 Task: Change the TLS cipher priorities to "Normal".
Action: Mouse moved to (95, 13)
Screenshot: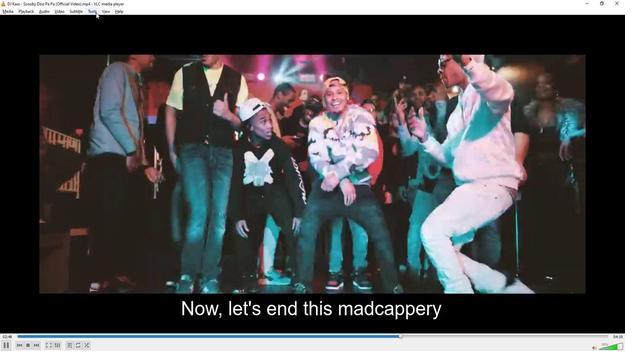 
Action: Mouse pressed left at (95, 13)
Screenshot: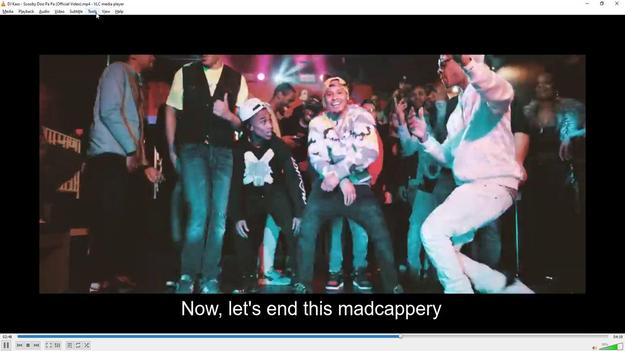 
Action: Mouse moved to (125, 89)
Screenshot: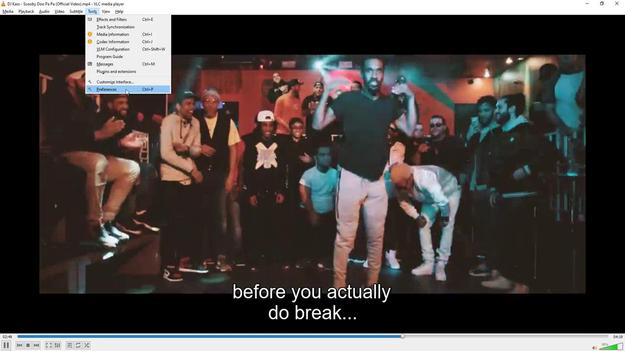 
Action: Mouse pressed left at (125, 89)
Screenshot: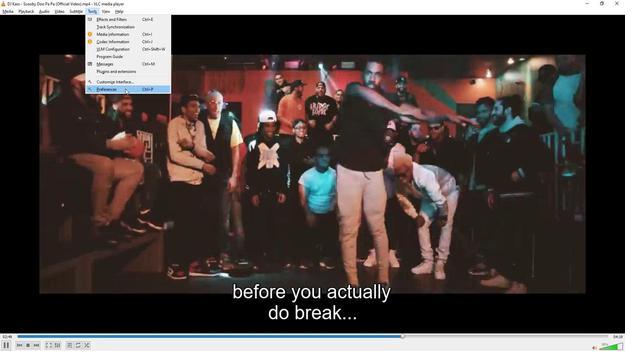 
Action: Mouse moved to (176, 274)
Screenshot: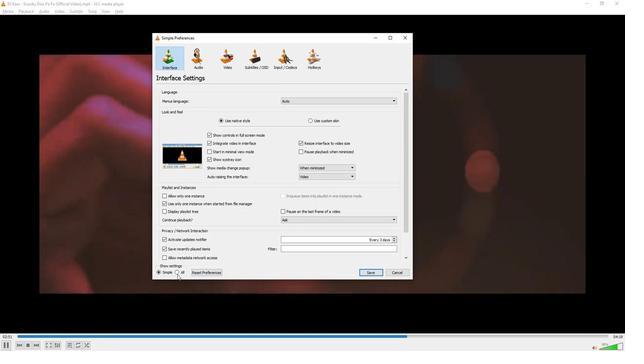 
Action: Mouse pressed left at (176, 274)
Screenshot: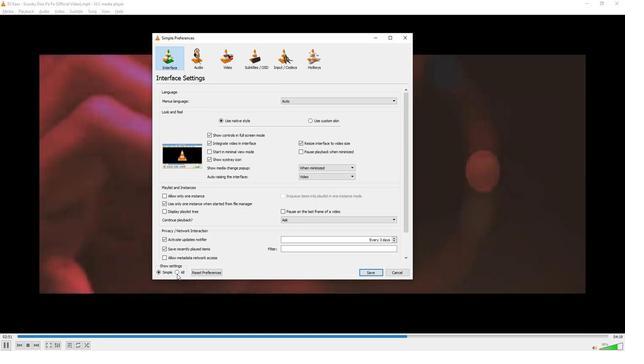 
Action: Mouse moved to (226, 81)
Screenshot: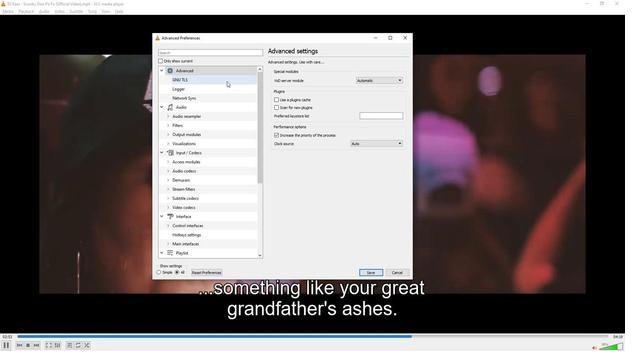 
Action: Mouse pressed left at (226, 81)
Screenshot: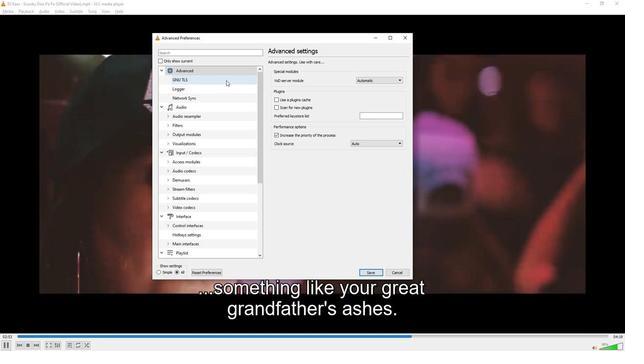 
Action: Mouse moved to (348, 90)
Screenshot: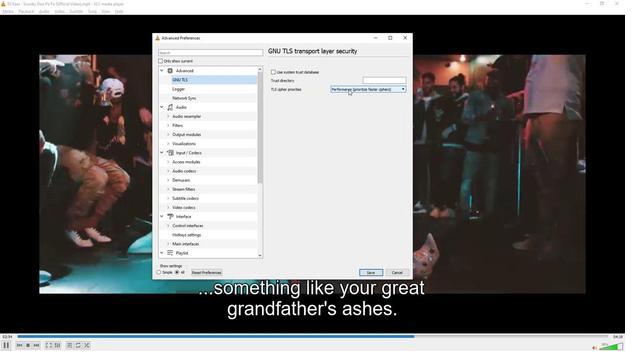 
Action: Mouse pressed left at (348, 90)
Screenshot: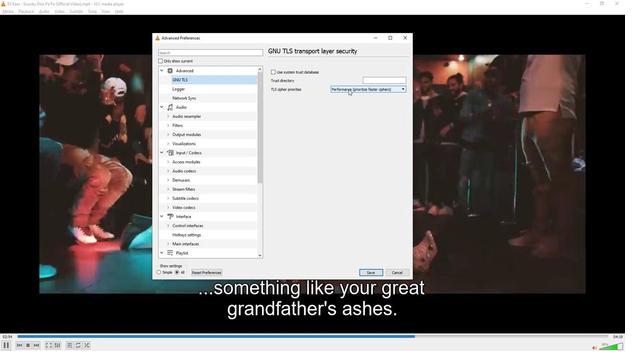 
Action: Mouse moved to (341, 98)
Screenshot: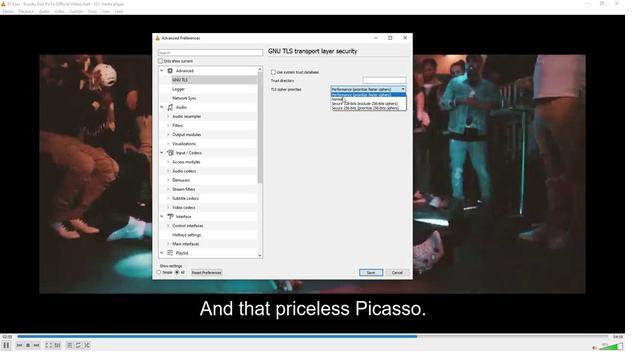 
Action: Mouse pressed left at (341, 98)
Screenshot: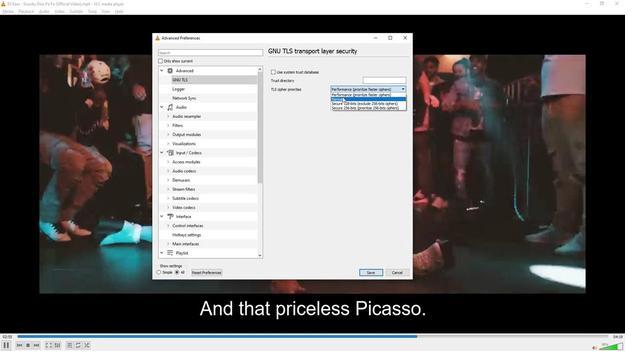 
Action: Mouse moved to (319, 168)
Screenshot: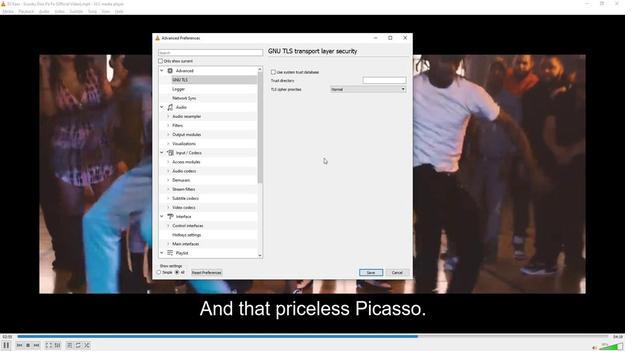 
